 Task: Create a task  Upgrade and migrate company data analytics to a cloud-based solution , assign it to team member softage.2@softage.net in the project AlphaTech and update the status of the task to  Off Track , set the priority of the task to Medium
Action: Mouse moved to (48, 312)
Screenshot: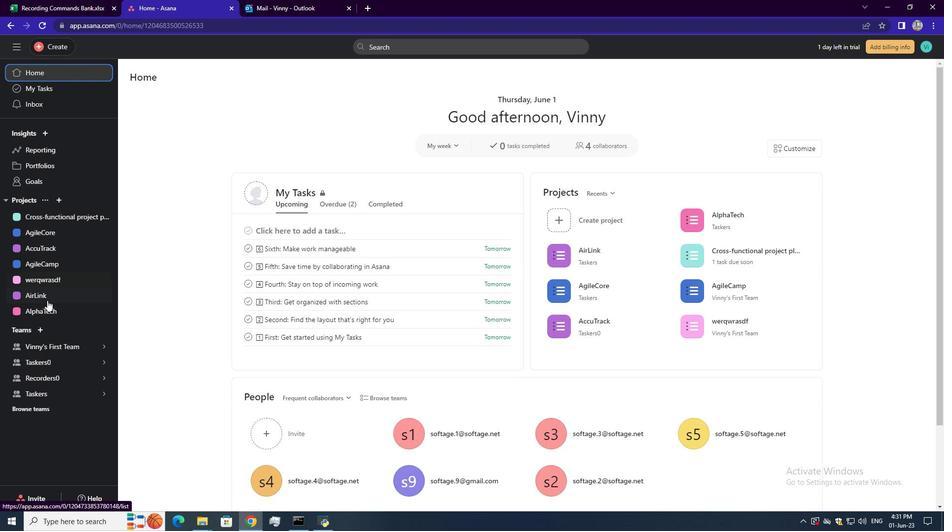 
Action: Mouse pressed left at (48, 312)
Screenshot: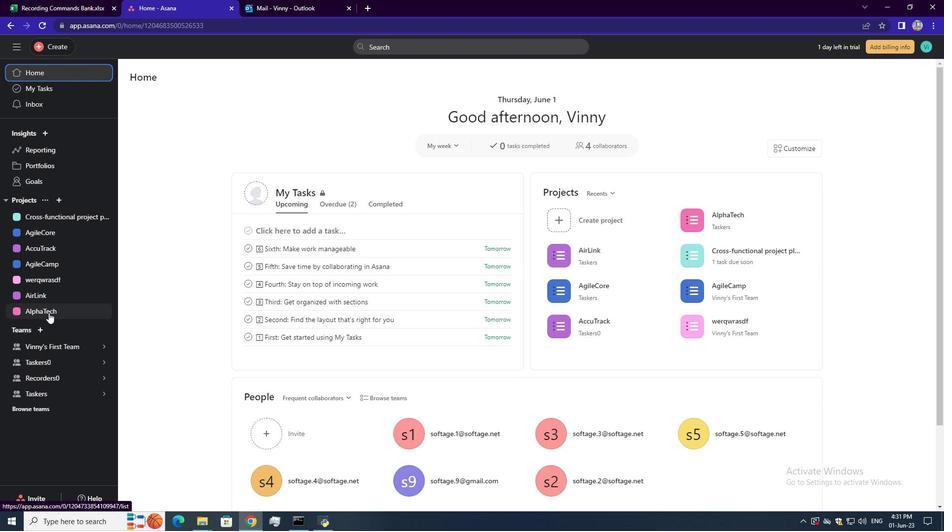 
Action: Mouse moved to (47, 47)
Screenshot: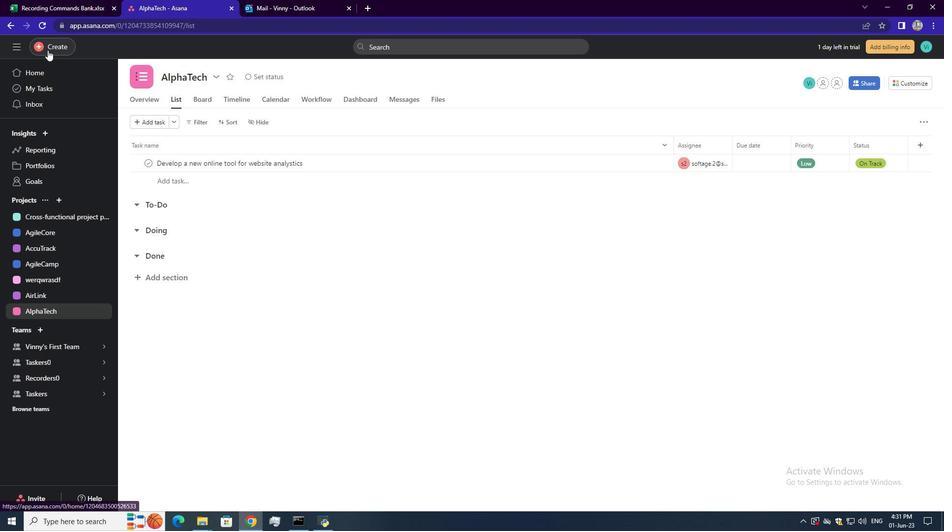 
Action: Mouse pressed left at (47, 47)
Screenshot: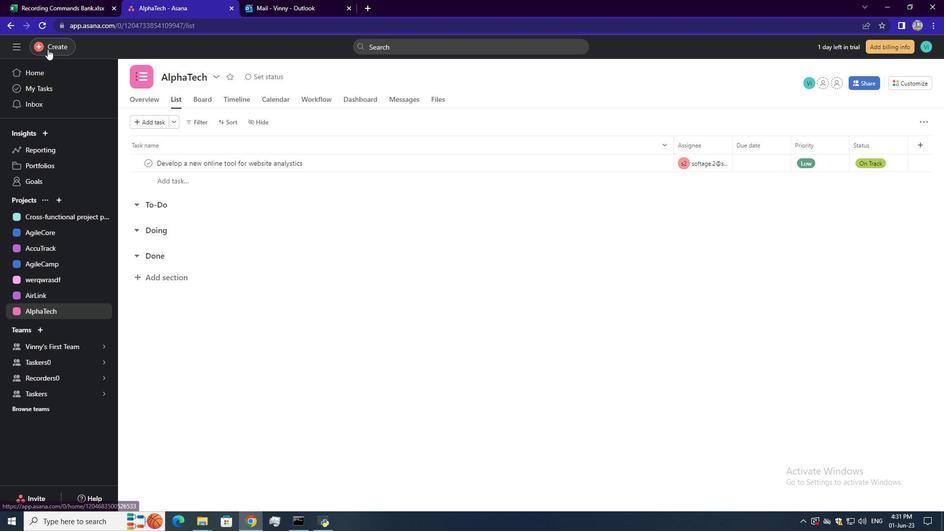 
Action: Mouse moved to (94, 50)
Screenshot: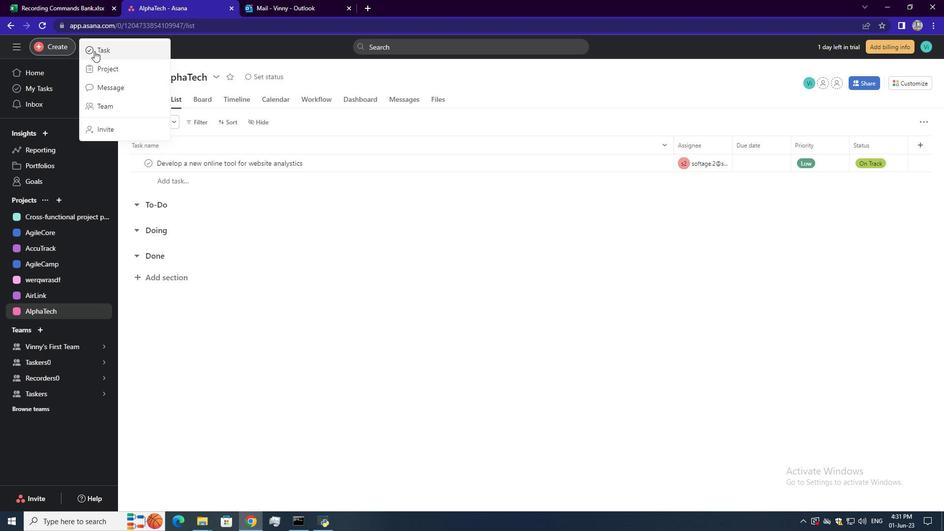 
Action: Mouse pressed left at (94, 50)
Screenshot: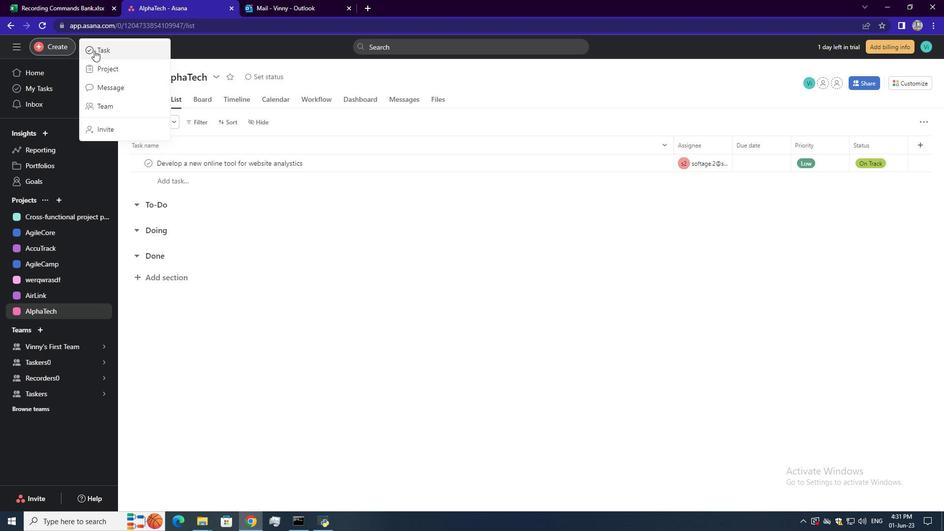 
Action: Mouse moved to (717, 303)
Screenshot: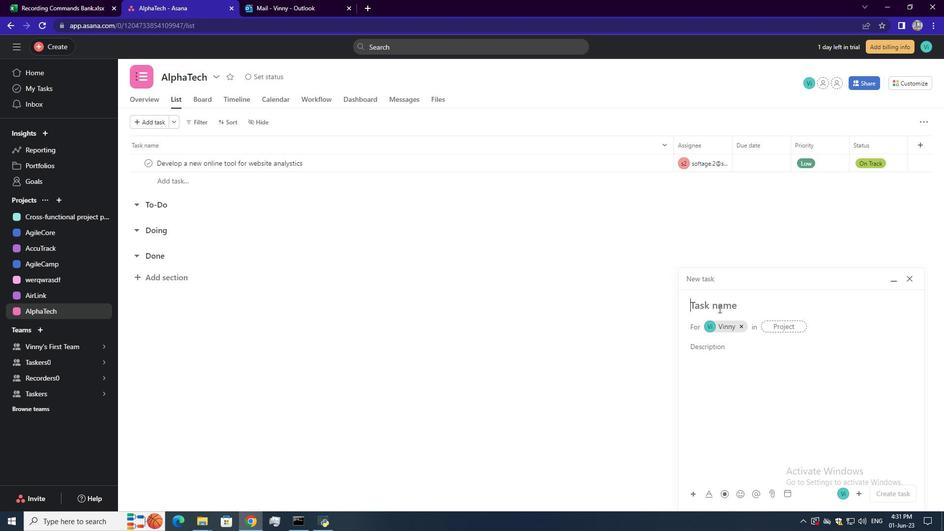 
Action: Mouse pressed left at (717, 303)
Screenshot: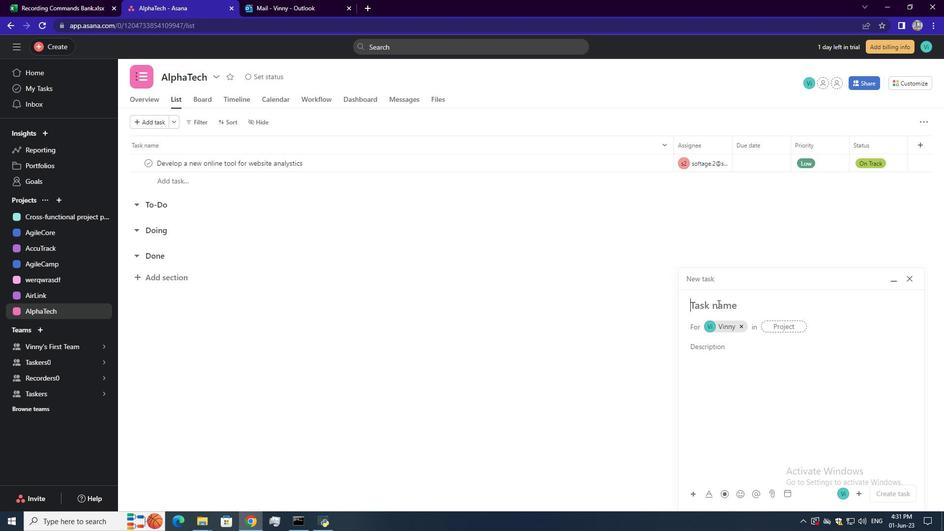 
Action: Key pressed <Key.shift><Key.shift><Key.shift><Key.shift><Key.shift><Key.shift><Key.shift>Upgrade<Key.space>and<Key.space>migrate<Key.space>company<Key.space>data<Key.space>analytics<Key.space>to<Key.space>a<Key.space>cloud-based<Key.space>solution<Key.enter>
Screenshot: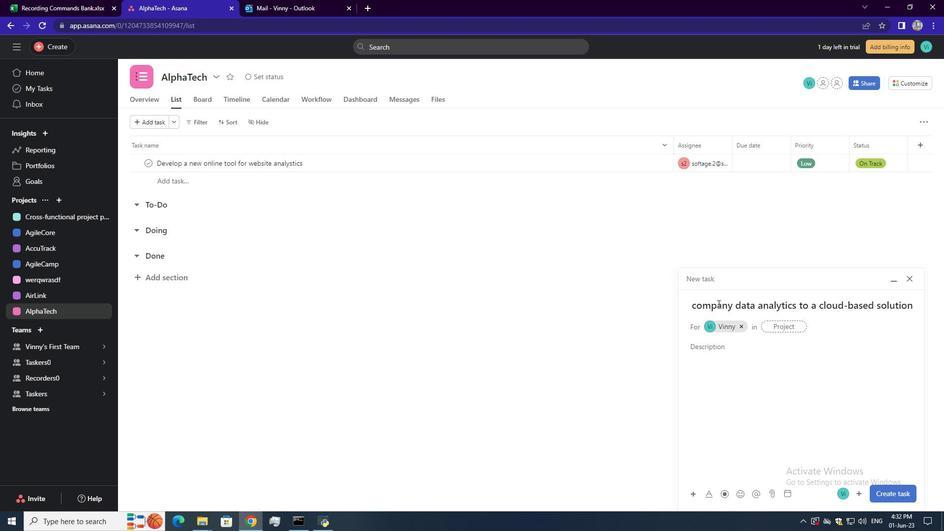 
Action: Mouse moved to (790, 330)
Screenshot: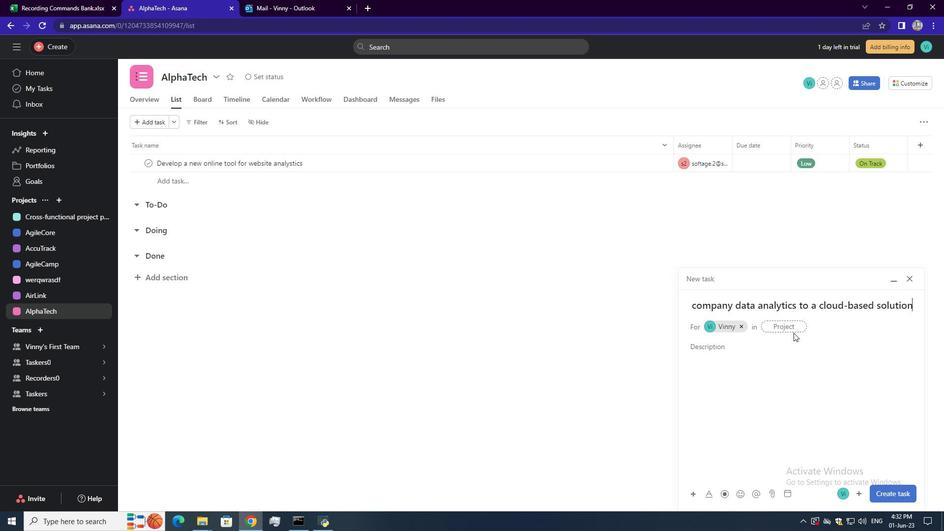 
Action: Mouse pressed left at (790, 330)
Screenshot: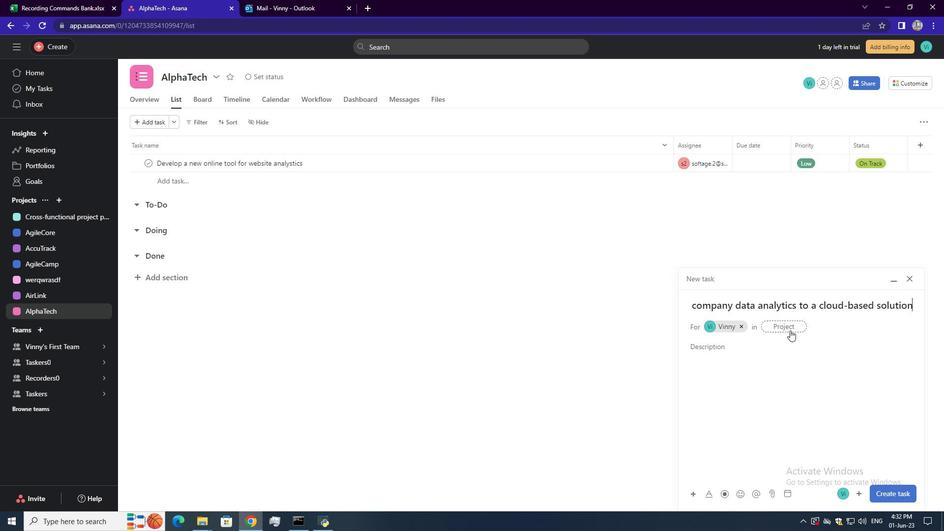 
Action: Mouse moved to (657, 398)
Screenshot: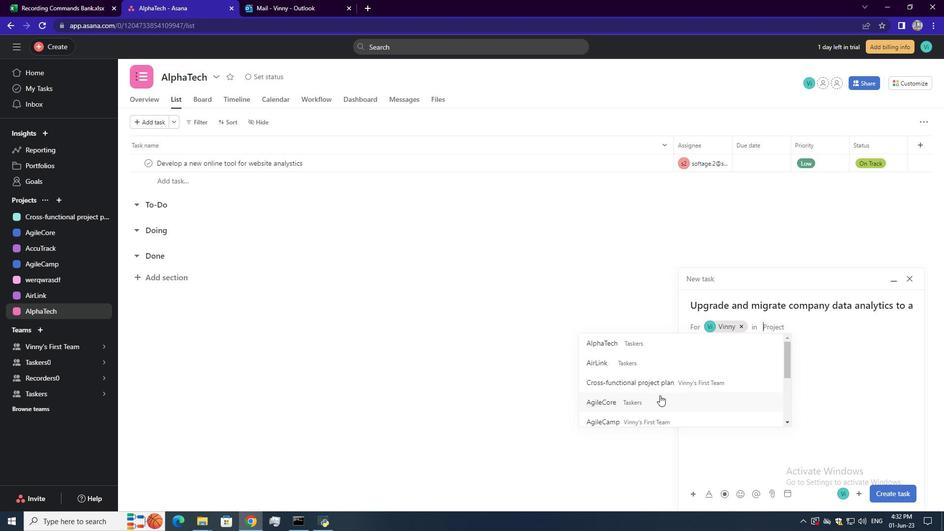 
Action: Mouse scrolled (657, 397) with delta (0, 0)
Screenshot: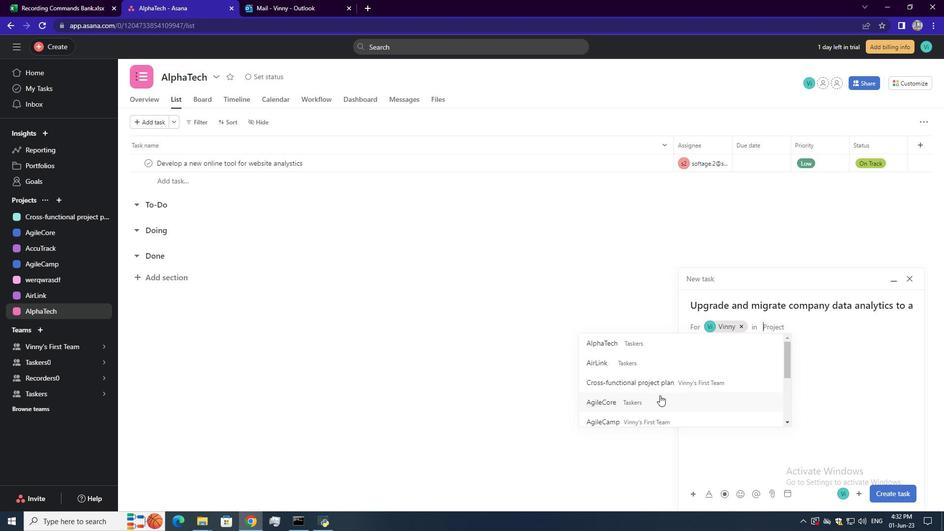 
Action: Mouse scrolled (657, 398) with delta (0, 0)
Screenshot: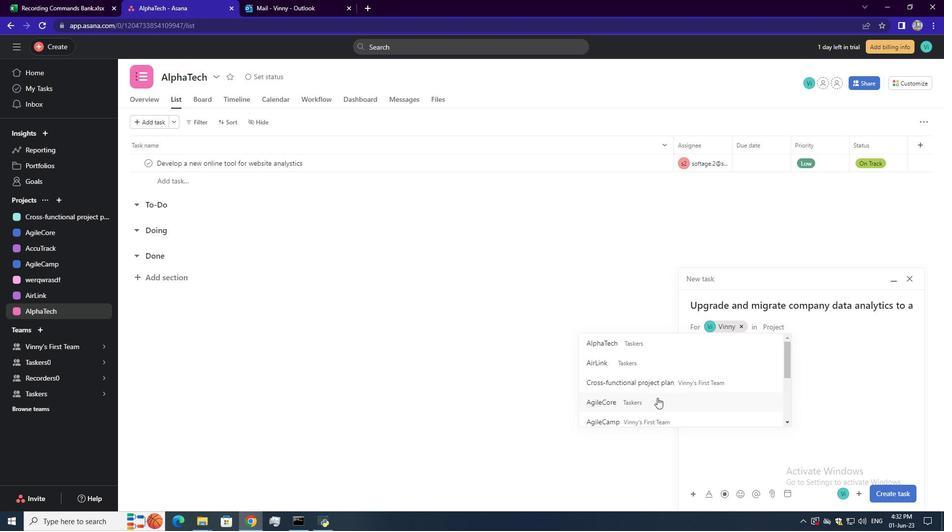 
Action: Mouse scrolled (657, 397) with delta (0, 0)
Screenshot: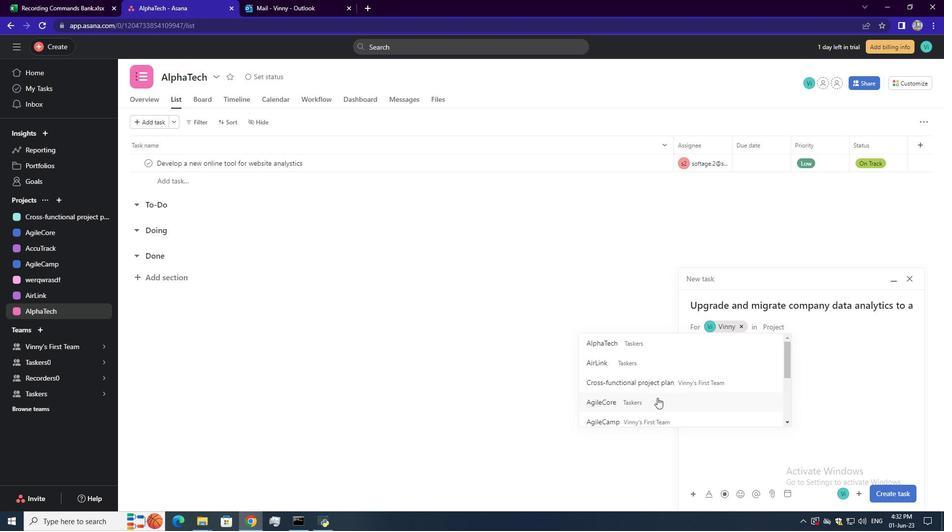 
Action: Mouse scrolled (657, 397) with delta (0, 0)
Screenshot: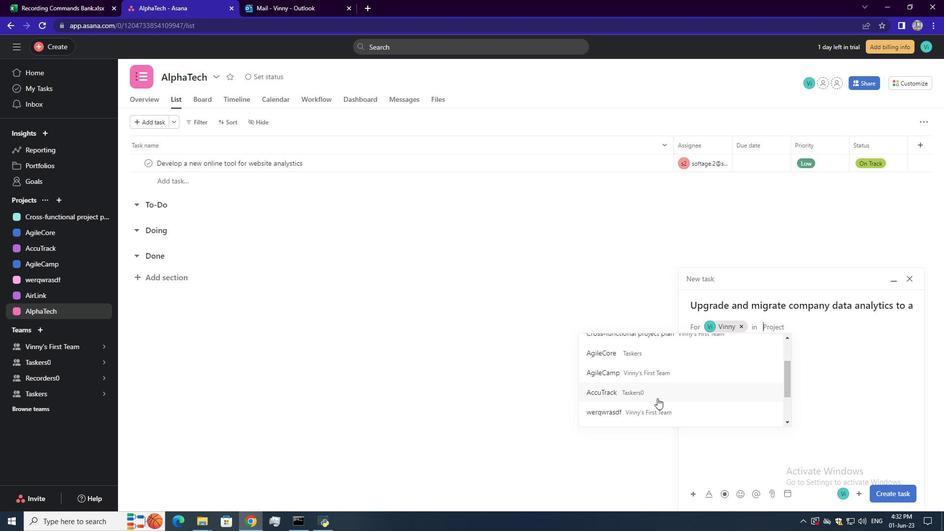 
Action: Mouse scrolled (657, 397) with delta (0, 0)
Screenshot: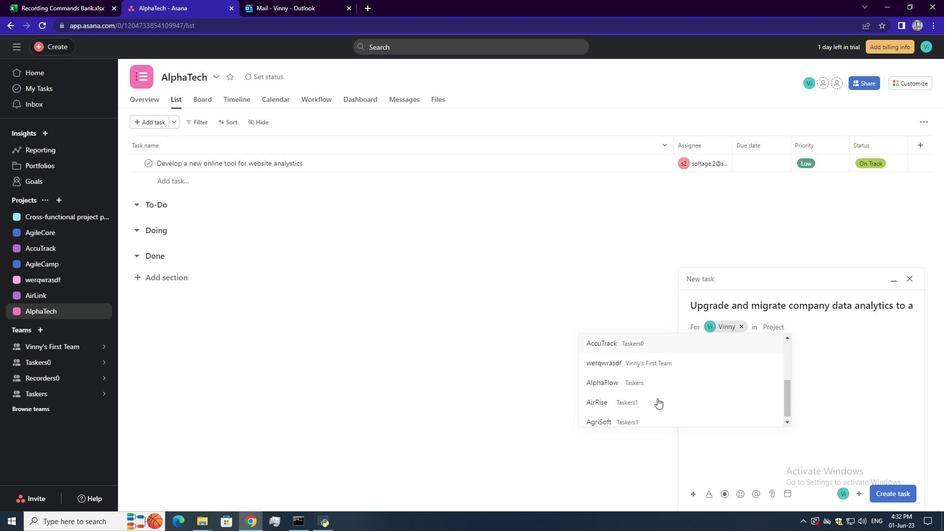 
Action: Mouse scrolled (657, 397) with delta (0, 0)
Screenshot: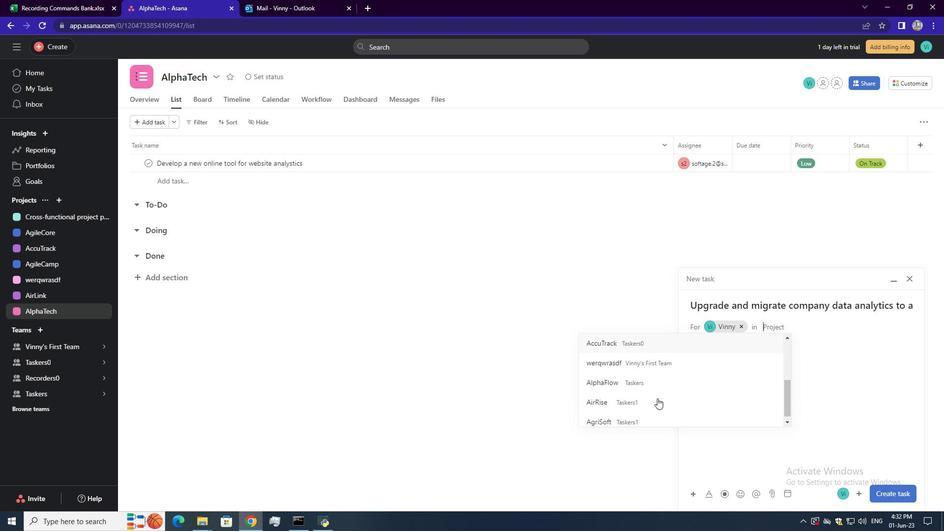 
Action: Mouse scrolled (657, 397) with delta (0, 0)
Screenshot: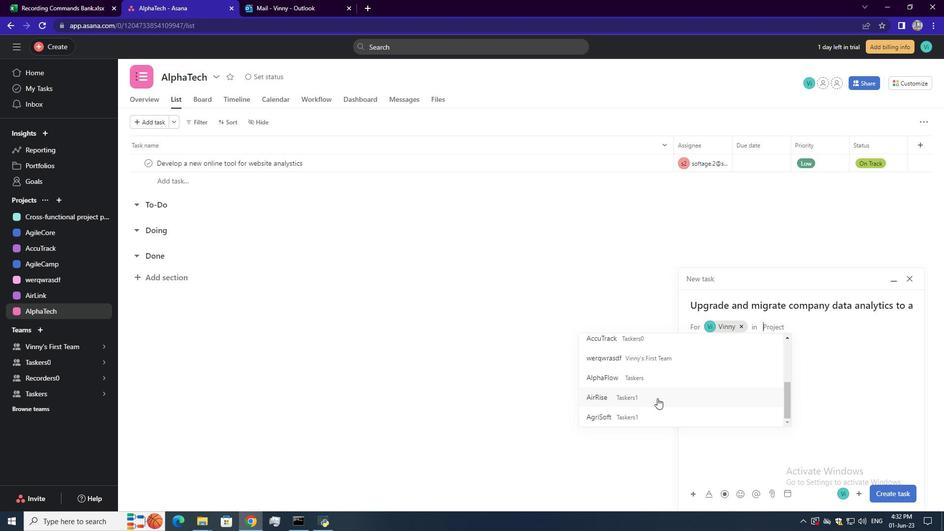 
Action: Mouse scrolled (657, 398) with delta (0, 0)
Screenshot: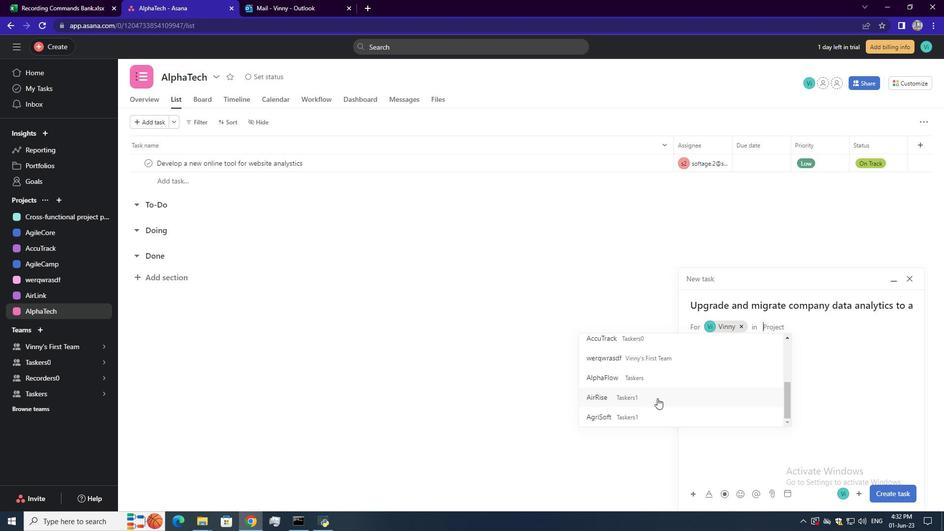 
Action: Mouse scrolled (657, 398) with delta (0, 0)
Screenshot: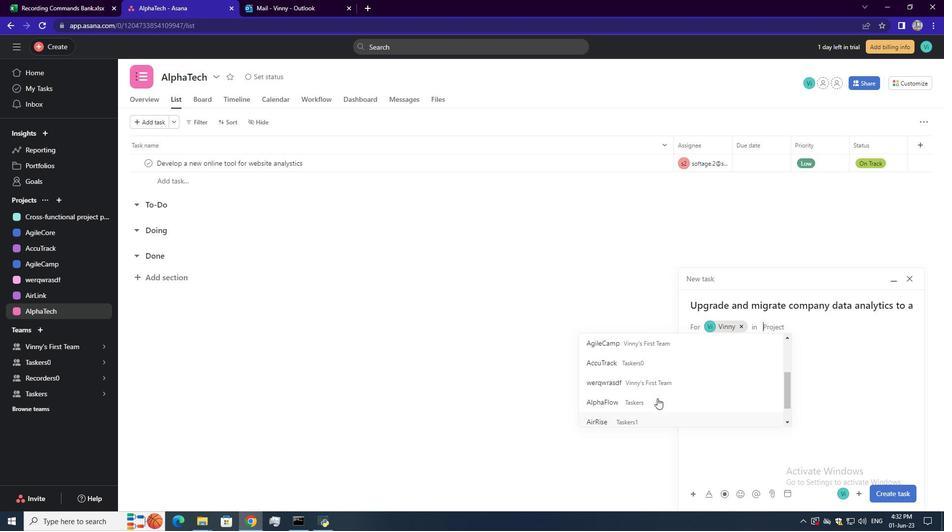 
Action: Mouse scrolled (657, 398) with delta (0, 0)
Screenshot: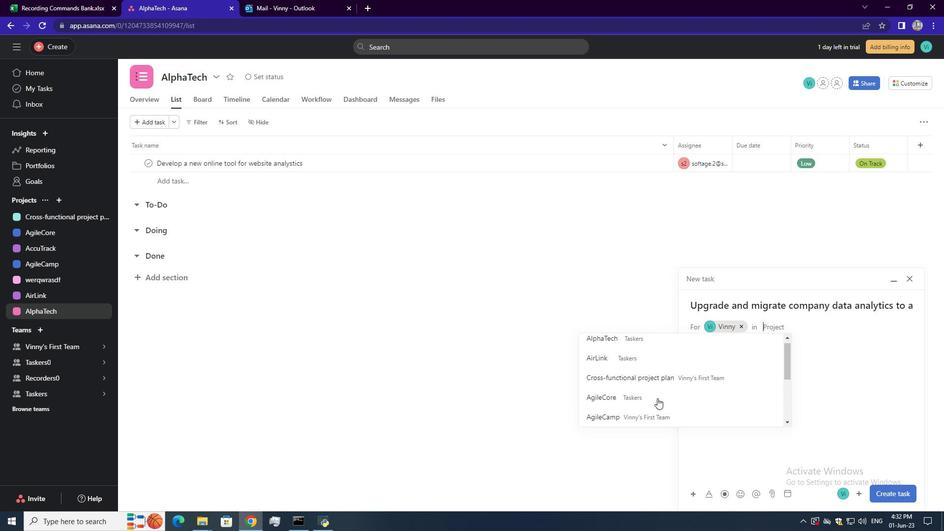 
Action: Mouse scrolled (657, 398) with delta (0, 0)
Screenshot: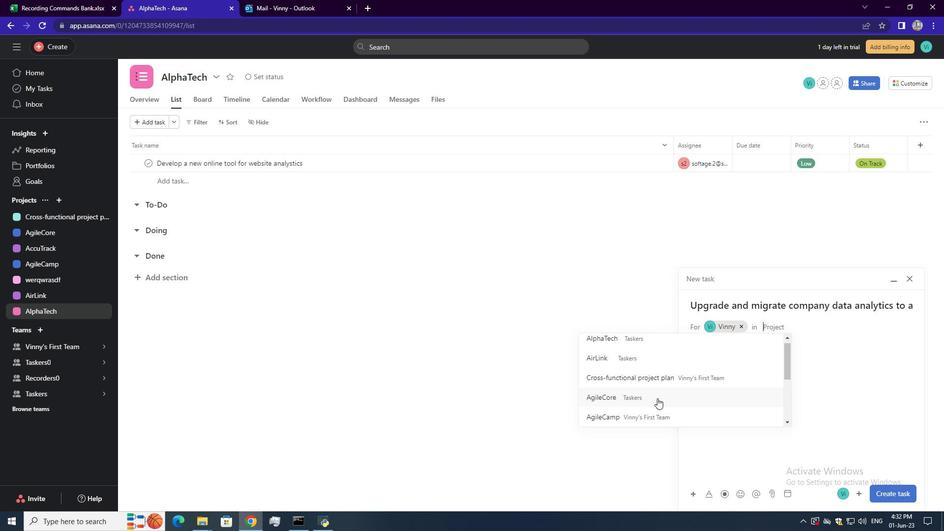 
Action: Mouse scrolled (657, 398) with delta (0, 0)
Screenshot: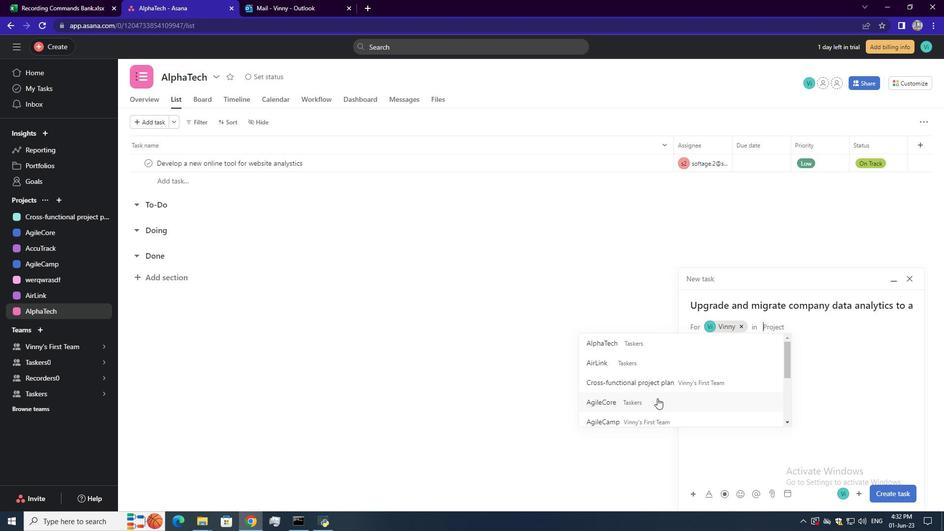 
Action: Mouse moved to (650, 343)
Screenshot: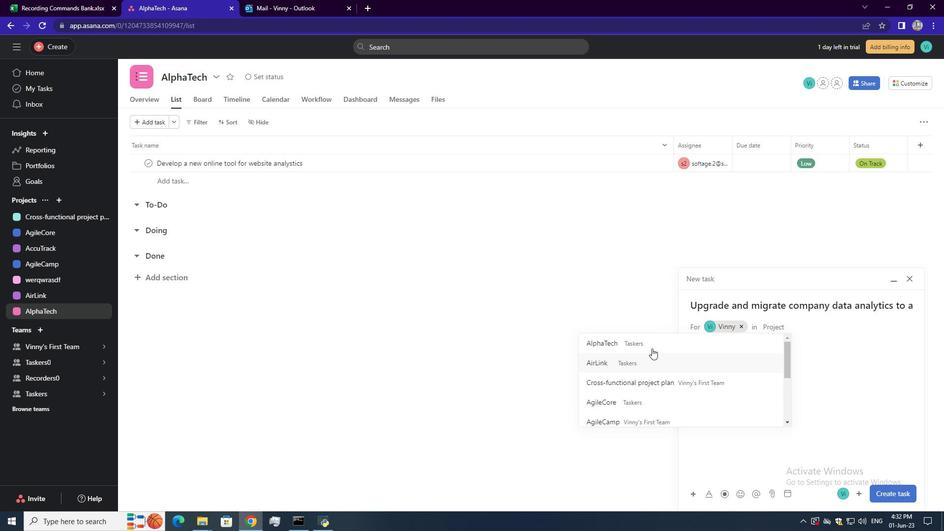 
Action: Mouse pressed left at (650, 343)
Screenshot: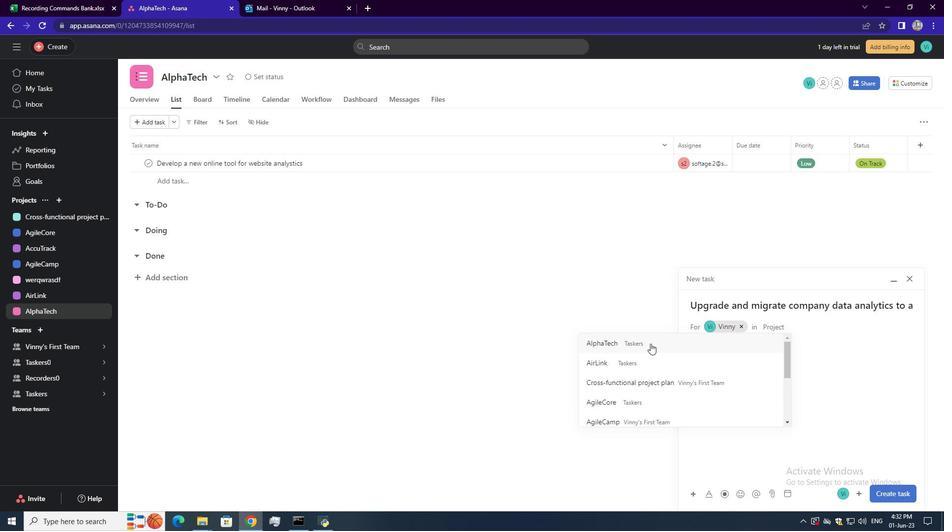 
Action: Mouse moved to (741, 348)
Screenshot: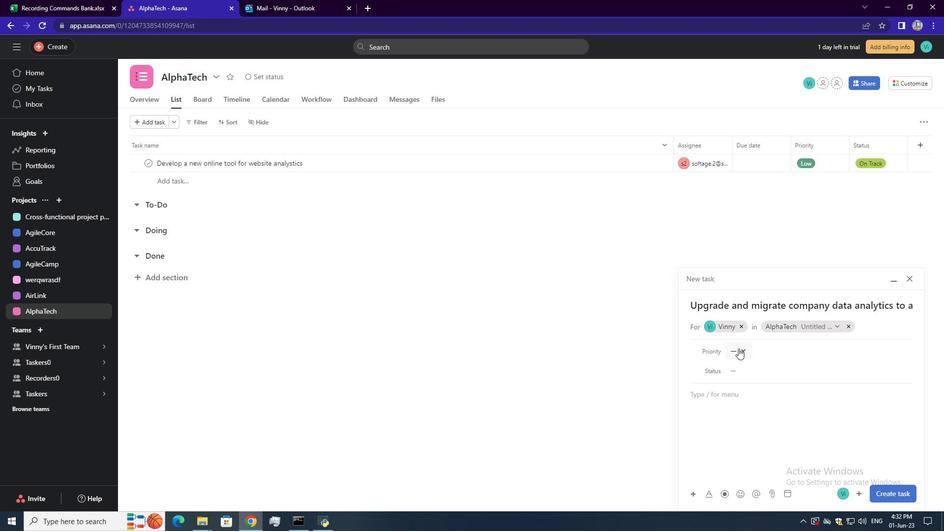 
Action: Mouse pressed left at (741, 348)
Screenshot: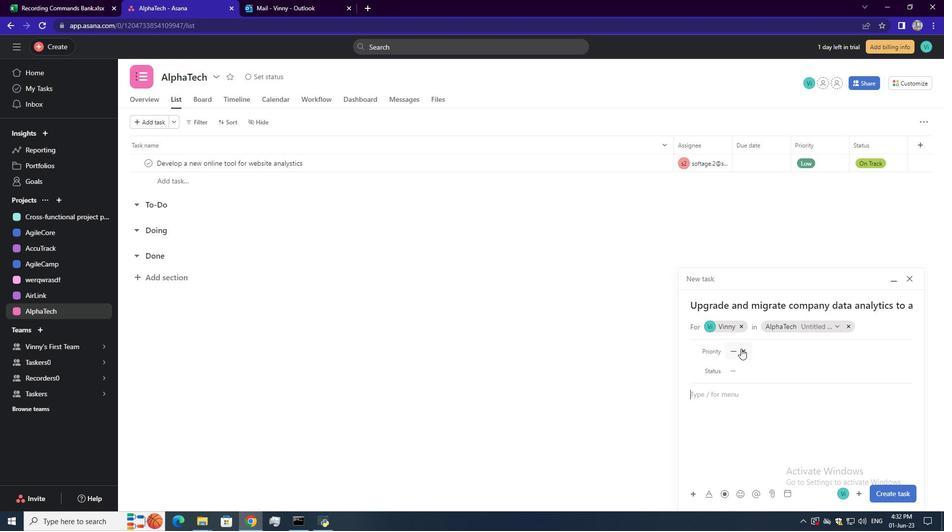 
Action: Mouse moved to (761, 403)
Screenshot: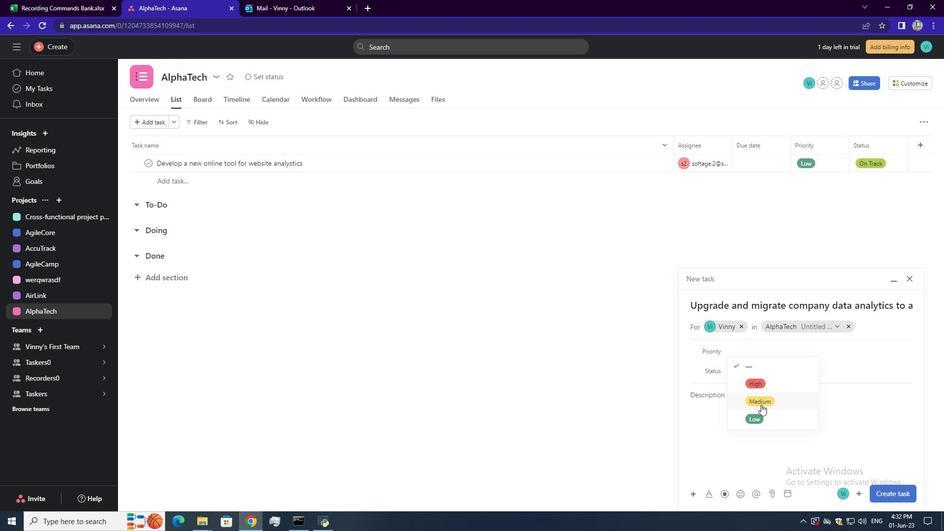 
Action: Mouse pressed left at (761, 403)
Screenshot: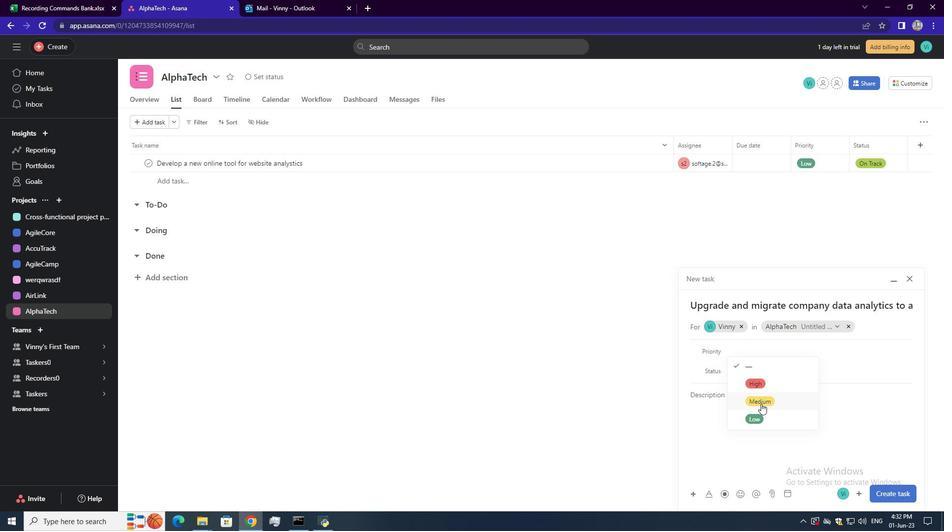 
Action: Mouse moved to (747, 369)
Screenshot: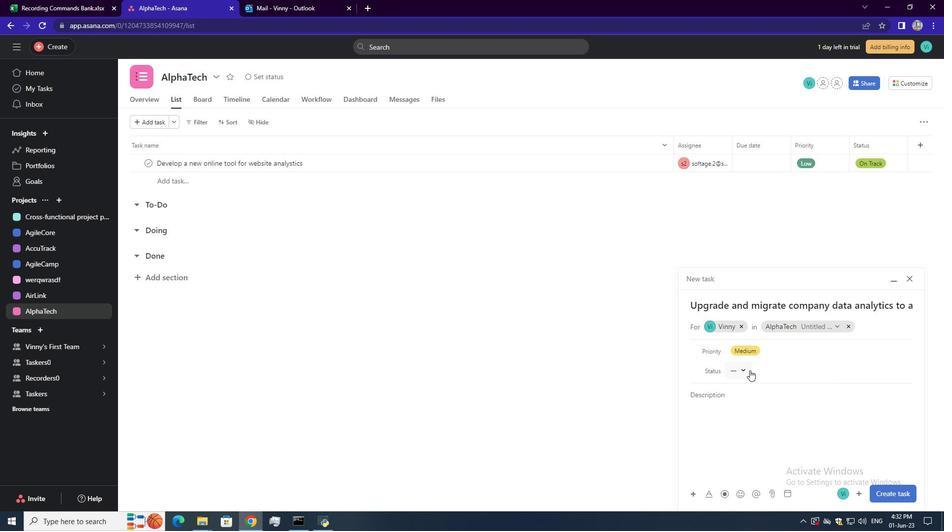 
Action: Mouse pressed left at (747, 369)
Screenshot: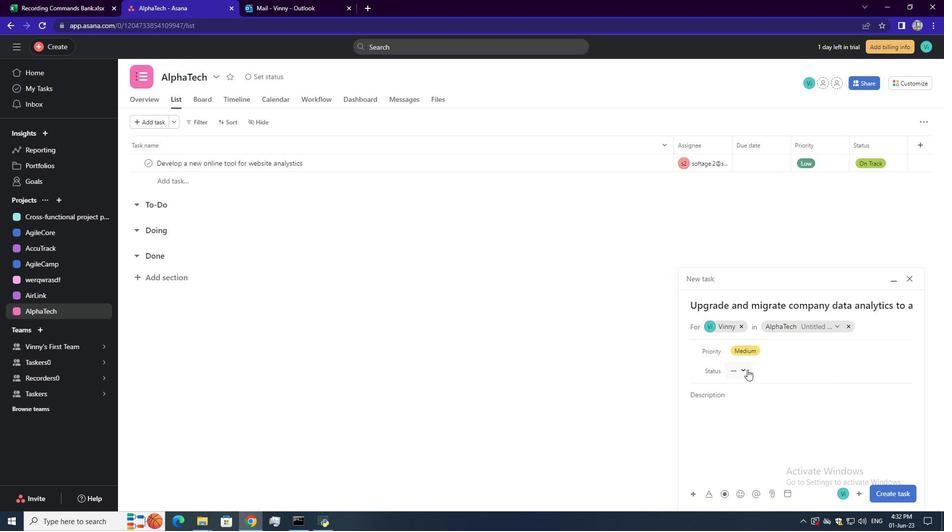
Action: Mouse moved to (764, 416)
Screenshot: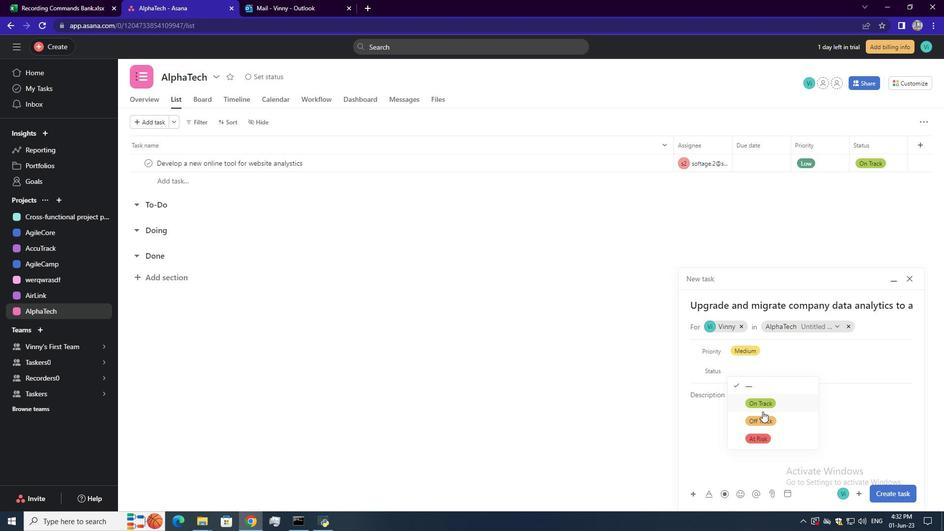 
Action: Mouse pressed left at (764, 416)
Screenshot: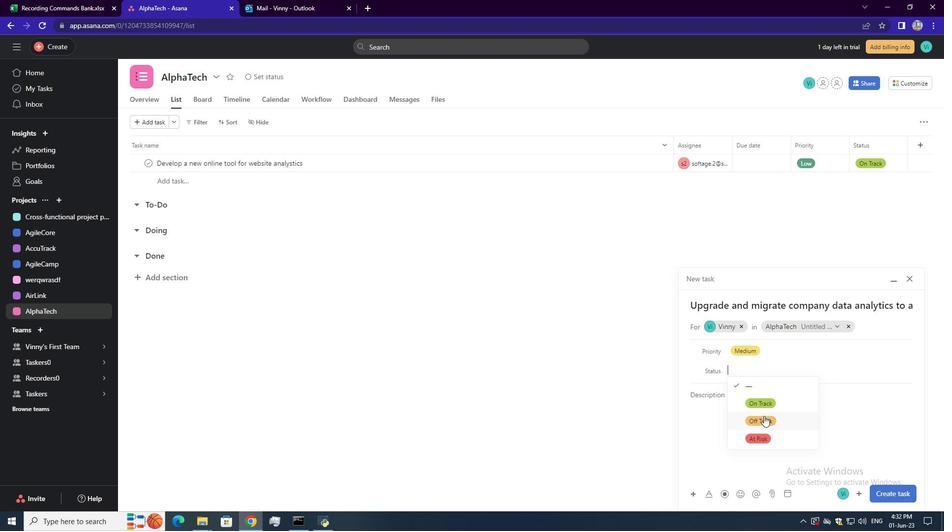 
Action: Mouse moved to (887, 497)
Screenshot: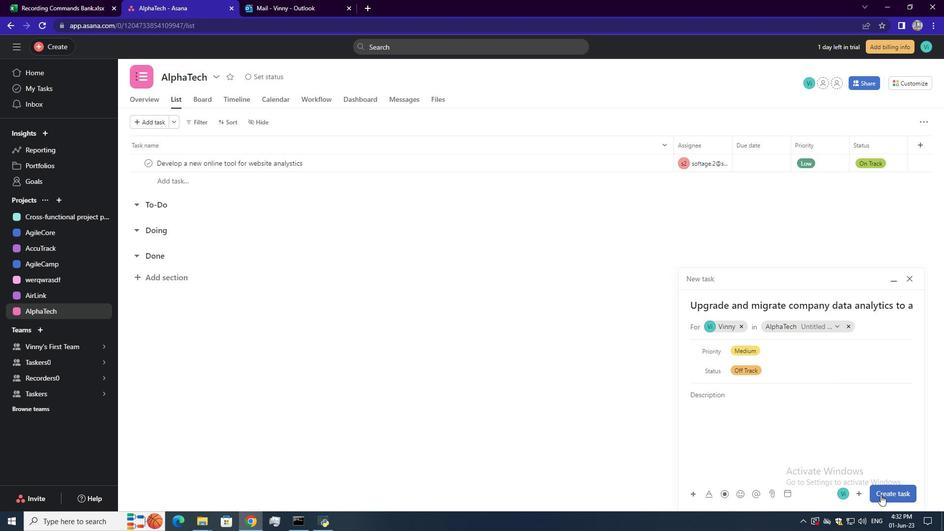 
Action: Mouse pressed left at (887, 497)
Screenshot: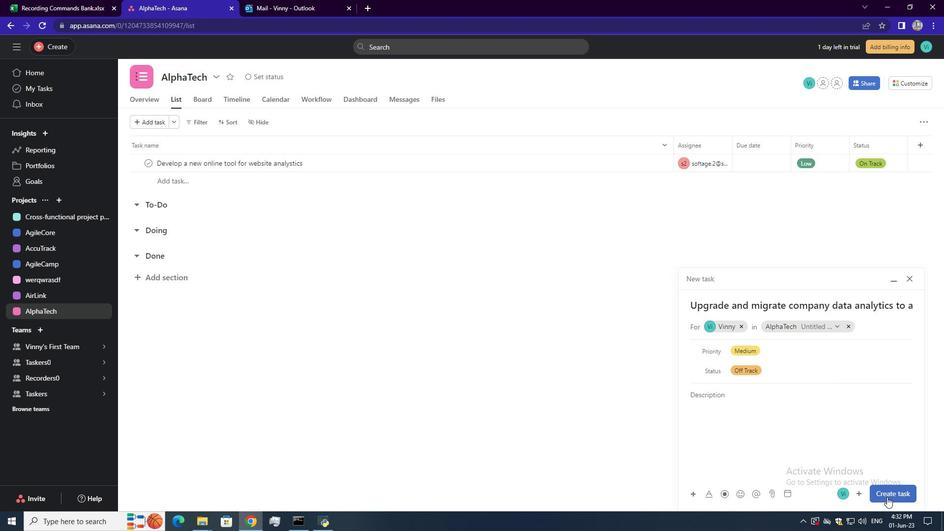 
Action: Mouse moved to (707, 165)
Screenshot: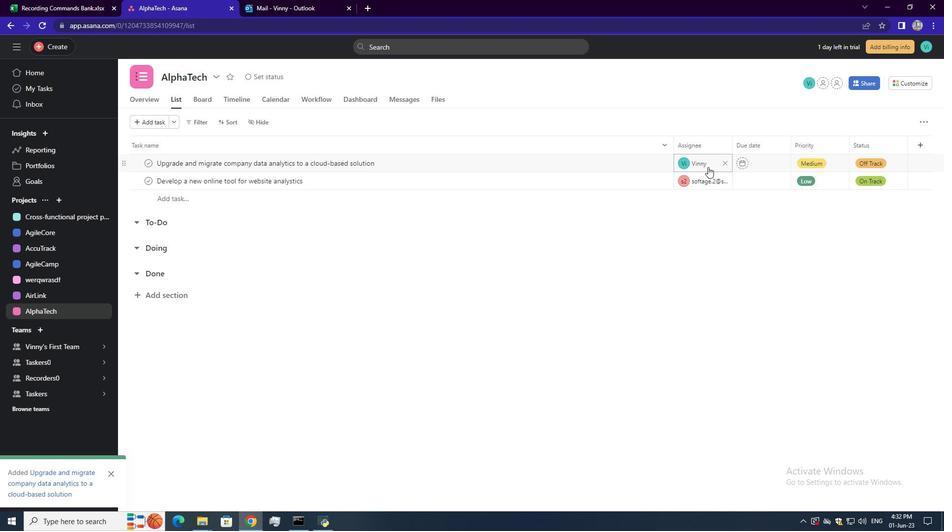 
Action: Mouse pressed left at (707, 165)
Screenshot: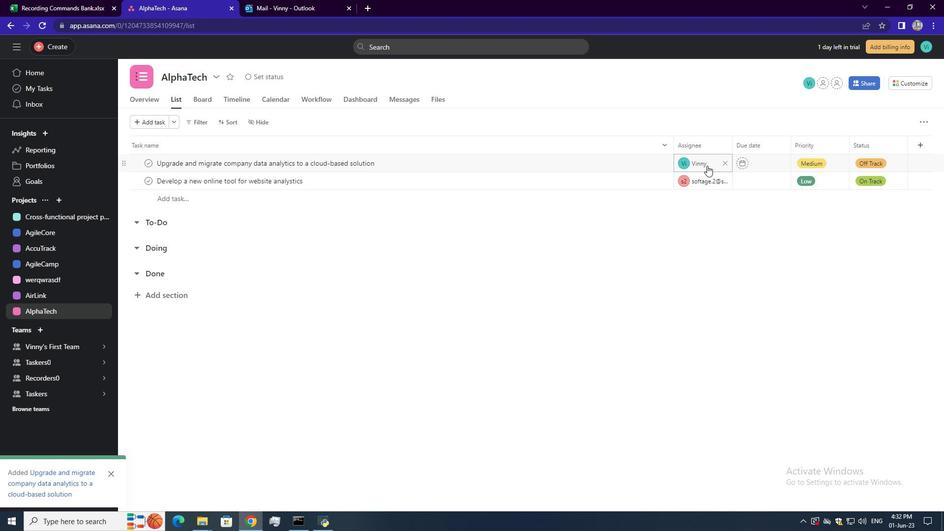 
Action: Mouse moved to (746, 229)
Screenshot: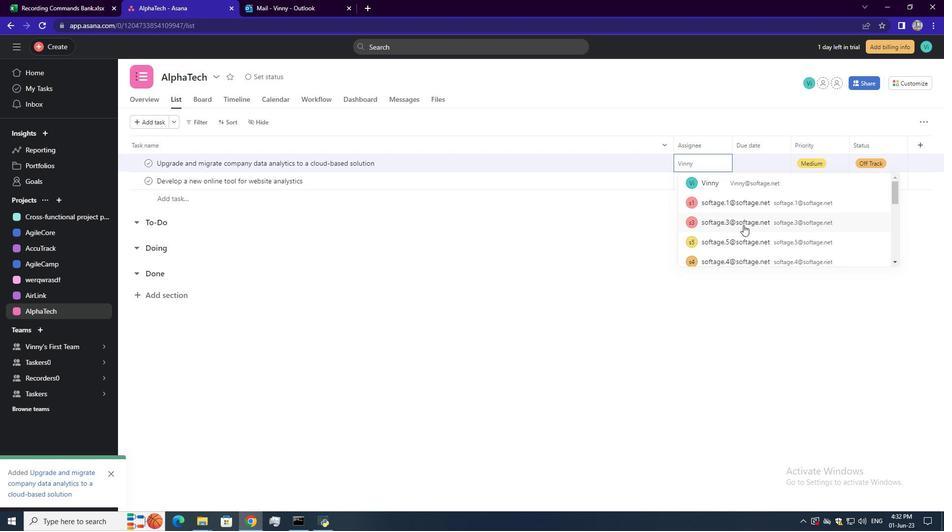 
Action: Mouse scrolled (746, 228) with delta (0, 0)
Screenshot: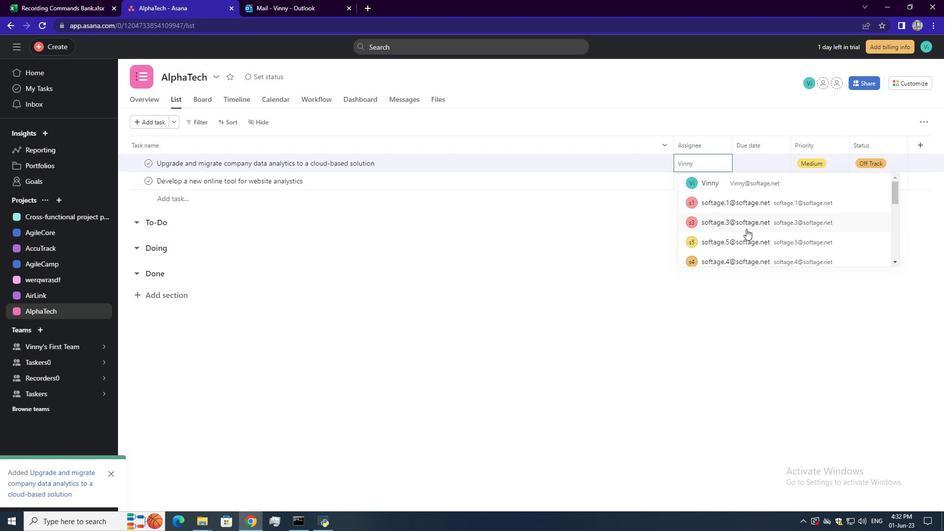 
Action: Mouse scrolled (746, 228) with delta (0, 0)
Screenshot: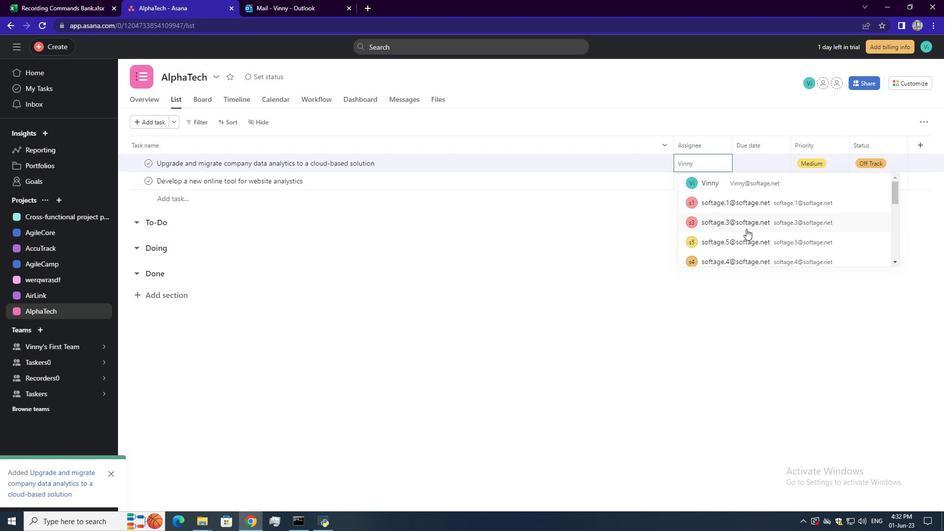 
Action: Mouse moved to (743, 204)
Screenshot: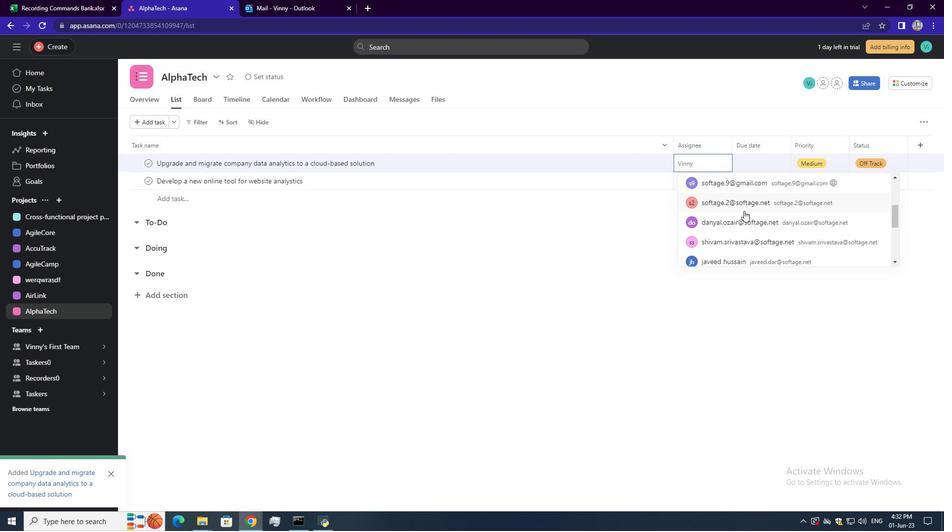 
Action: Mouse pressed left at (743, 204)
Screenshot: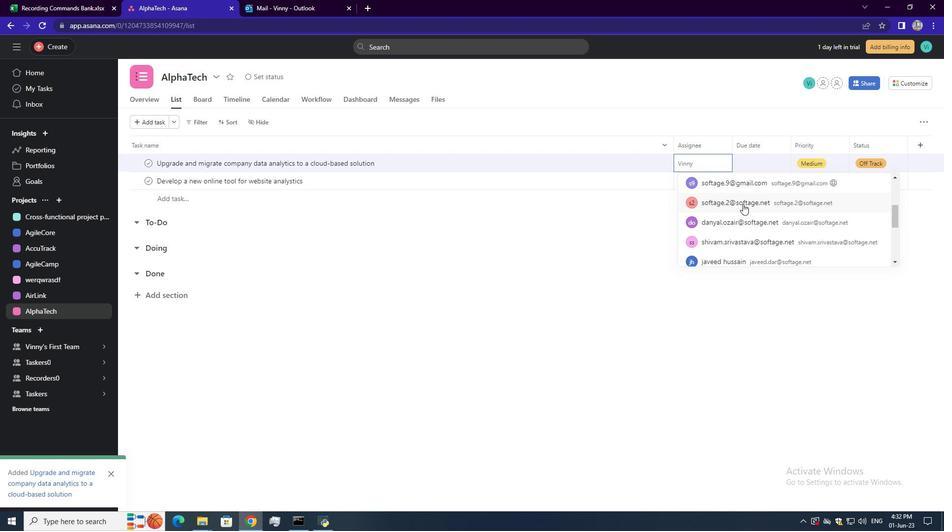 
